 Task: Set the Layer C segments count for the ISDB-T reception parameter to 2.
Action: Mouse moved to (92, 9)
Screenshot: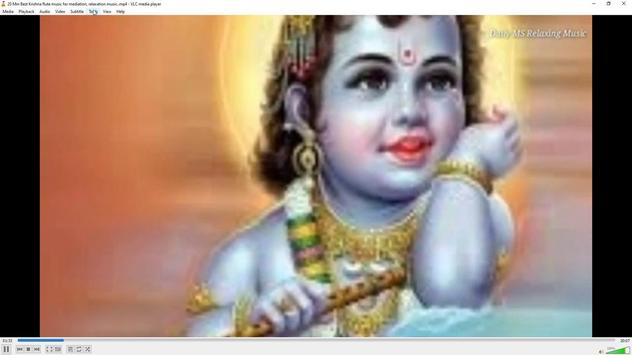 
Action: Mouse pressed left at (92, 9)
Screenshot: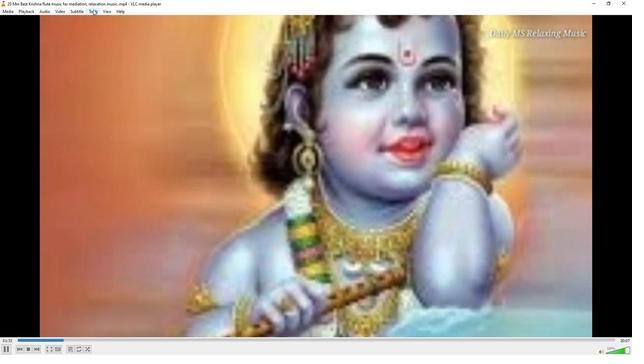 
Action: Mouse moved to (105, 88)
Screenshot: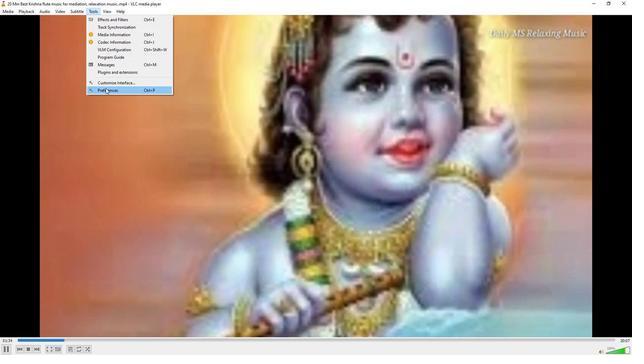 
Action: Mouse pressed left at (105, 88)
Screenshot: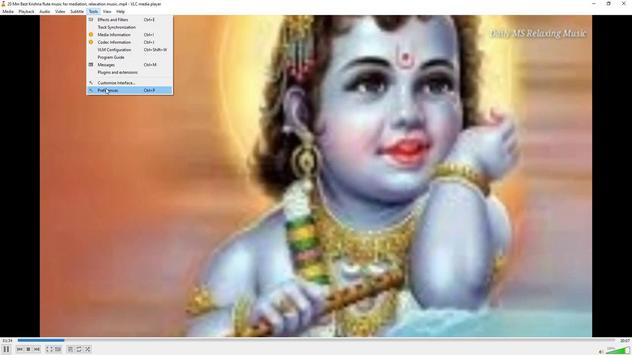 
Action: Mouse moved to (208, 290)
Screenshot: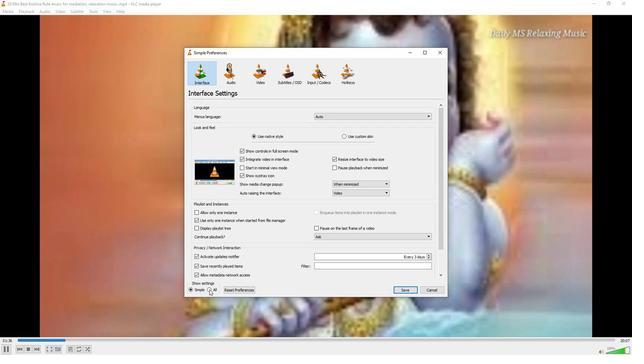 
Action: Mouse pressed left at (208, 290)
Screenshot: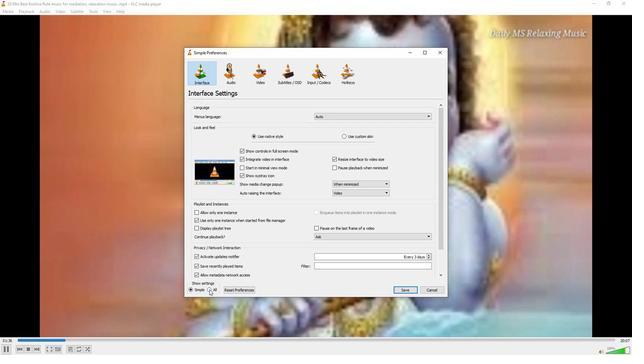 
Action: Mouse moved to (200, 175)
Screenshot: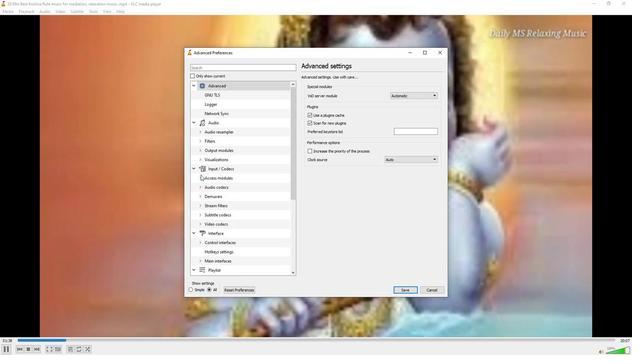 
Action: Mouse pressed left at (200, 175)
Screenshot: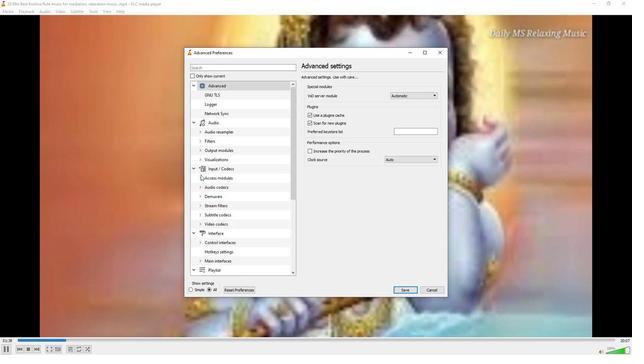 
Action: Mouse moved to (210, 233)
Screenshot: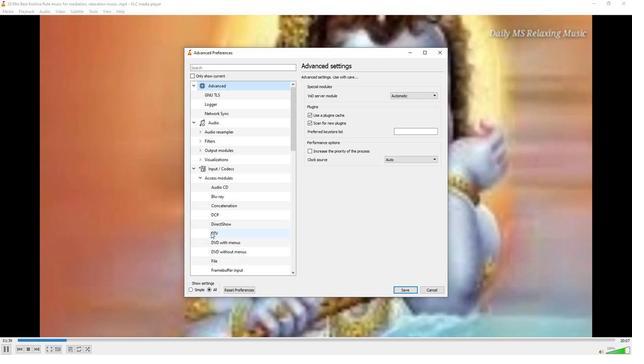 
Action: Mouse pressed left at (210, 233)
Screenshot: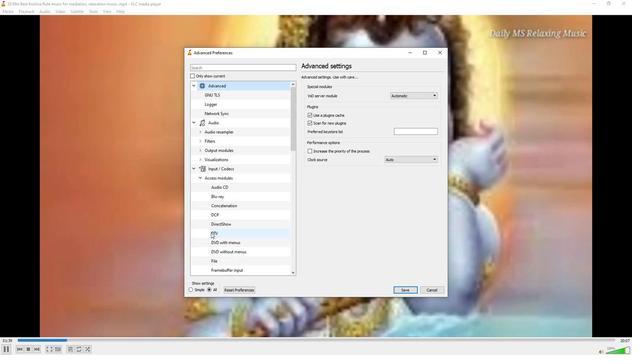 
Action: Mouse moved to (338, 230)
Screenshot: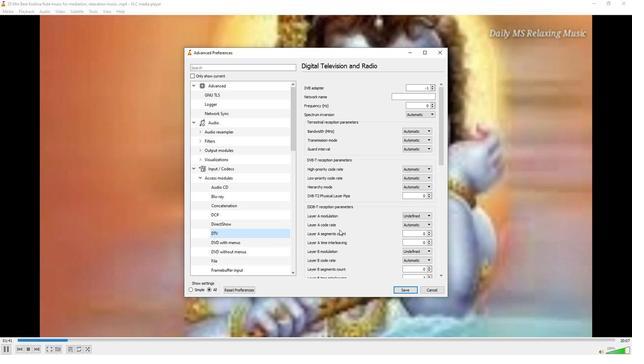 
Action: Mouse scrolled (338, 229) with delta (0, 0)
Screenshot: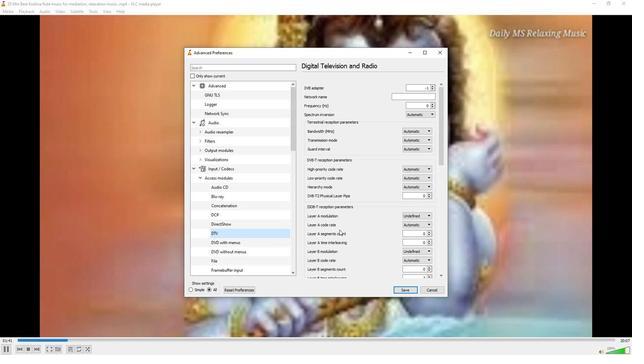 
Action: Mouse scrolled (338, 229) with delta (0, 0)
Screenshot: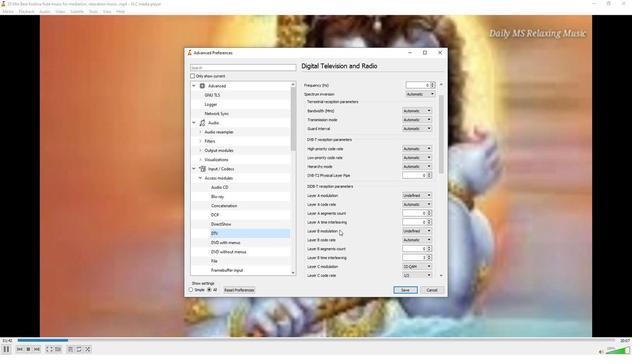 
Action: Mouse scrolled (338, 229) with delta (0, 0)
Screenshot: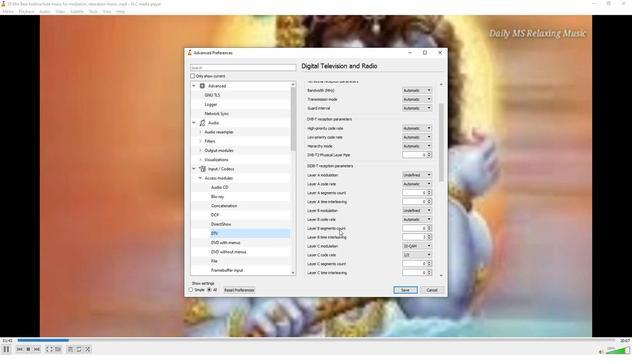 
Action: Mouse moved to (428, 241)
Screenshot: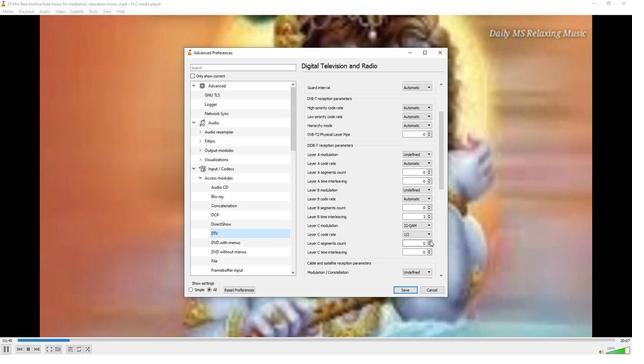 
Action: Mouse pressed left at (428, 241)
Screenshot: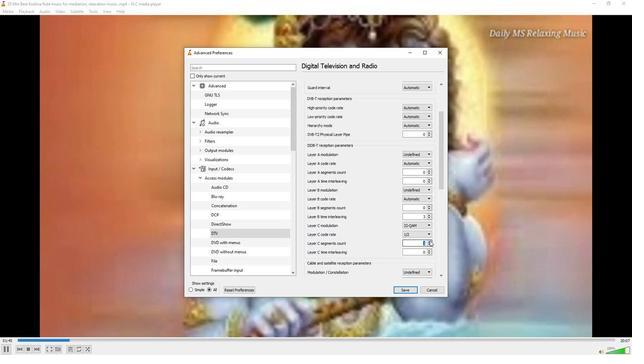 
Action: Mouse moved to (428, 241)
Screenshot: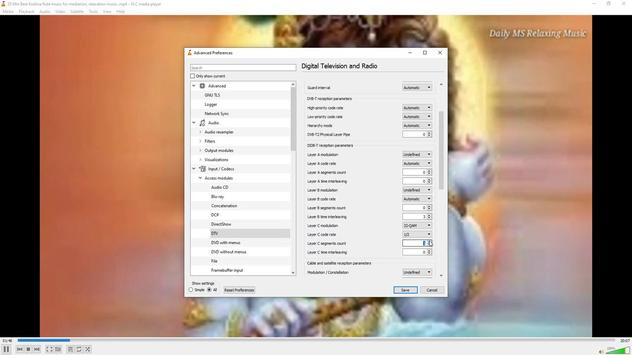
Action: Mouse pressed left at (428, 241)
Screenshot: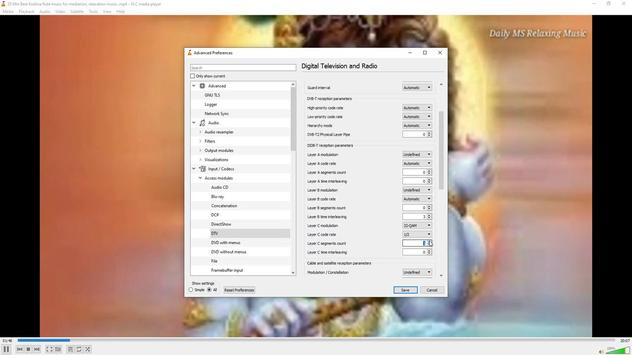 
Action: Mouse moved to (356, 239)
Screenshot: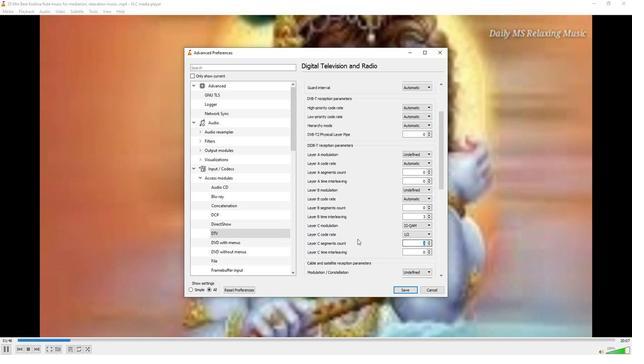 
Action: Mouse pressed left at (356, 239)
Screenshot: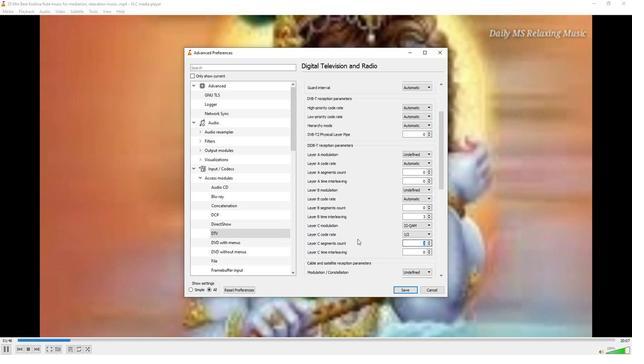 
Action: Mouse moved to (356, 239)
Screenshot: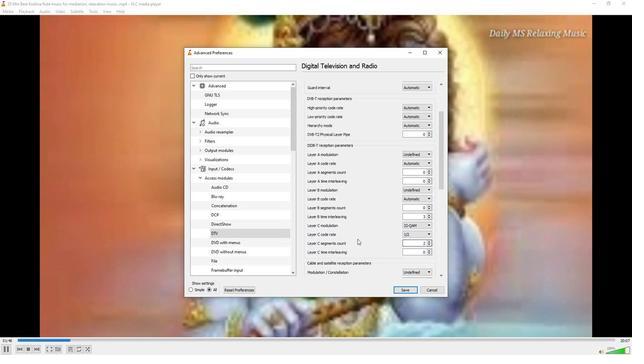 
